 Task: Use Sports Car racing Effect in this video Movie B.mp4
Action: Mouse pressed left at (376, 190)
Screenshot: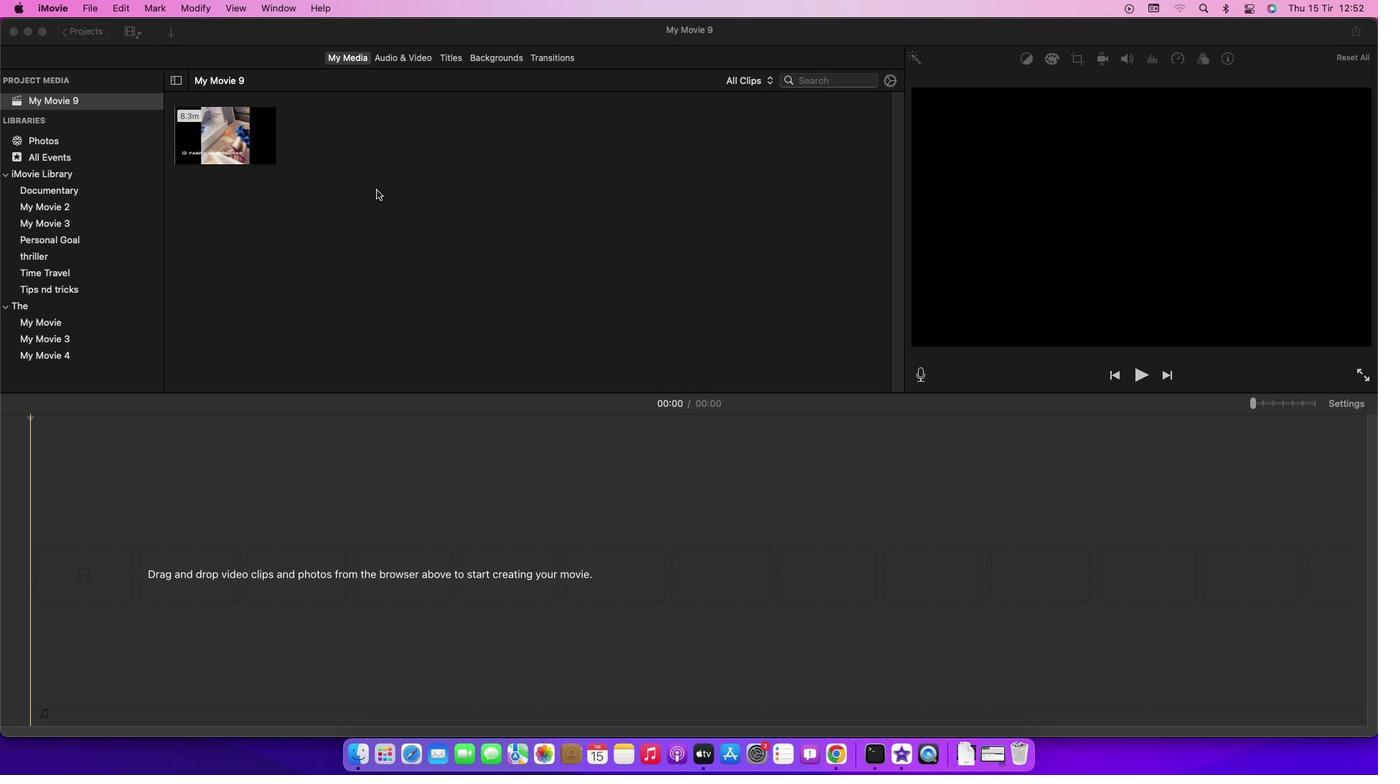 
Action: Mouse moved to (253, 142)
Screenshot: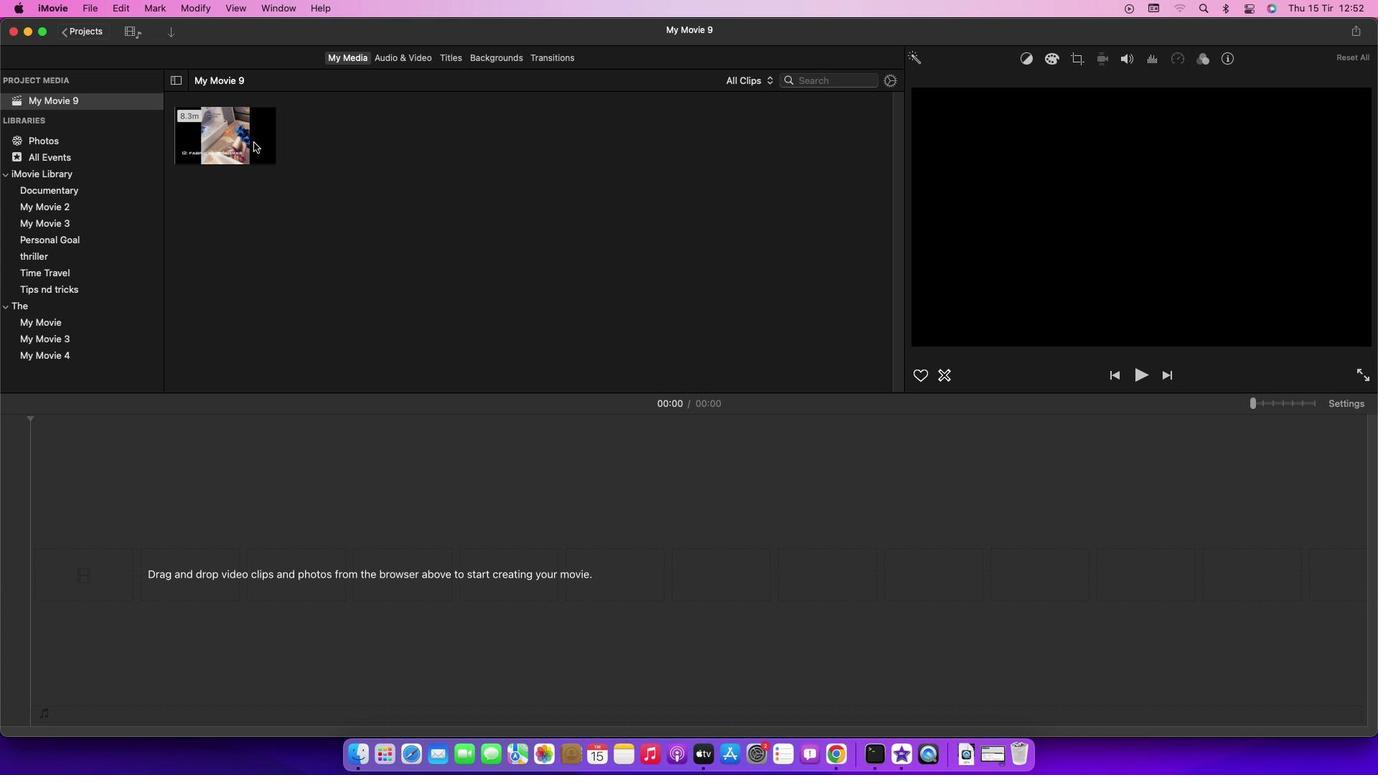 
Action: Mouse pressed left at (253, 142)
Screenshot: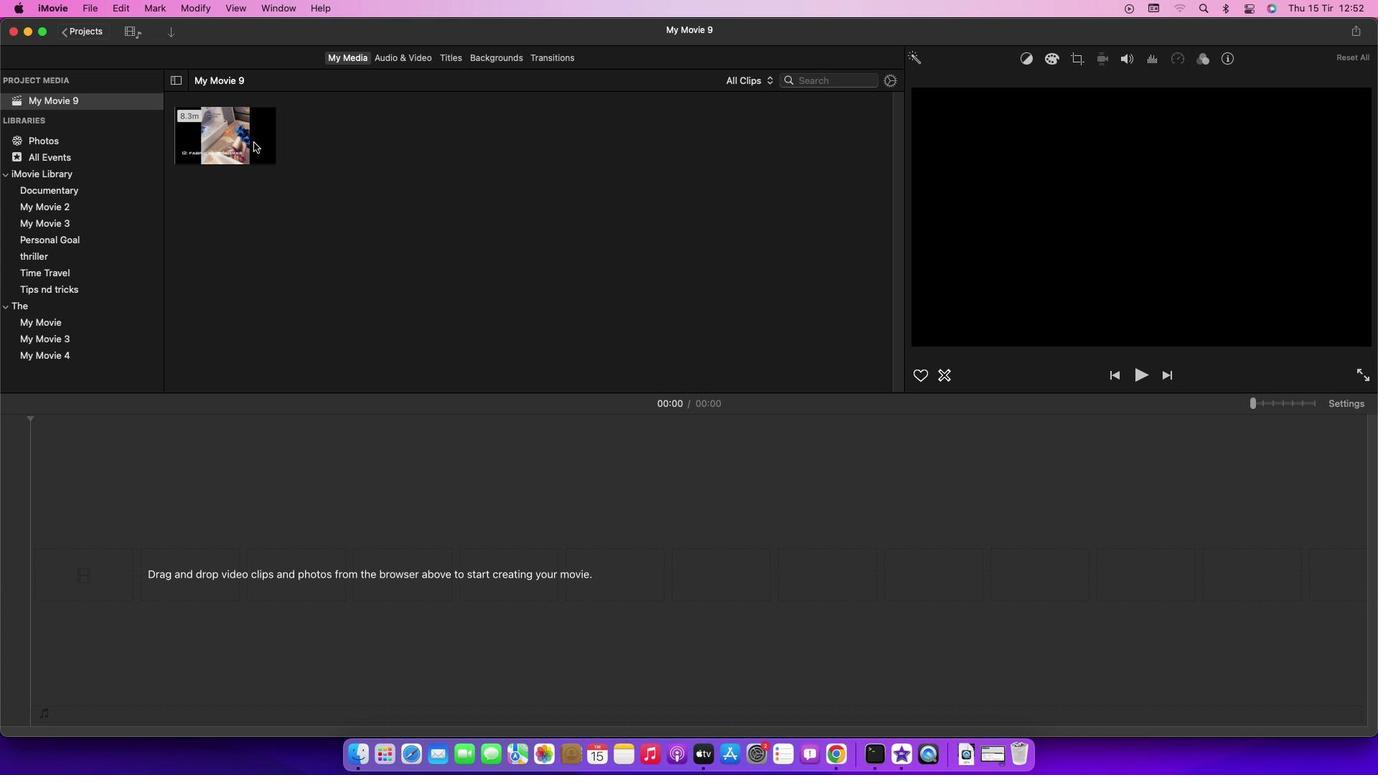 
Action: Mouse moved to (244, 132)
Screenshot: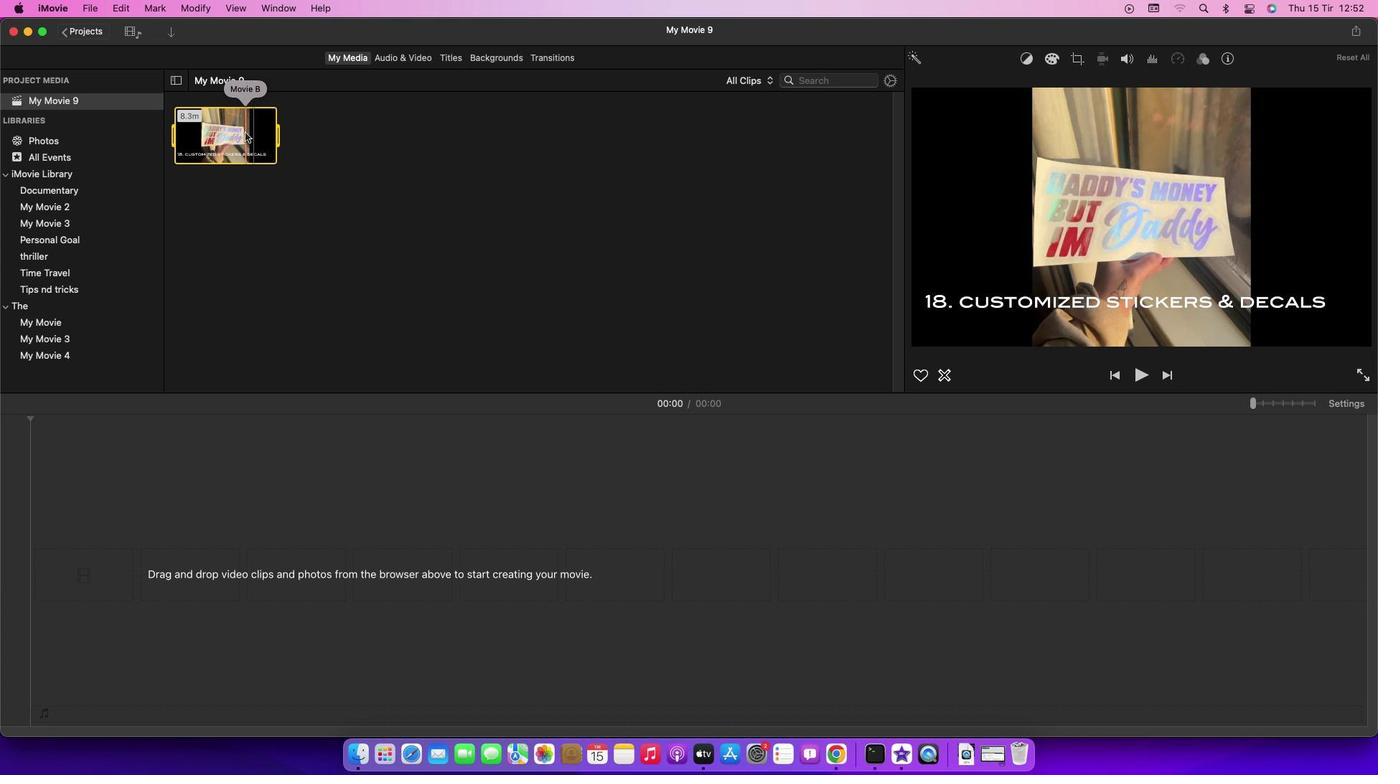 
Action: Mouse pressed left at (244, 132)
Screenshot: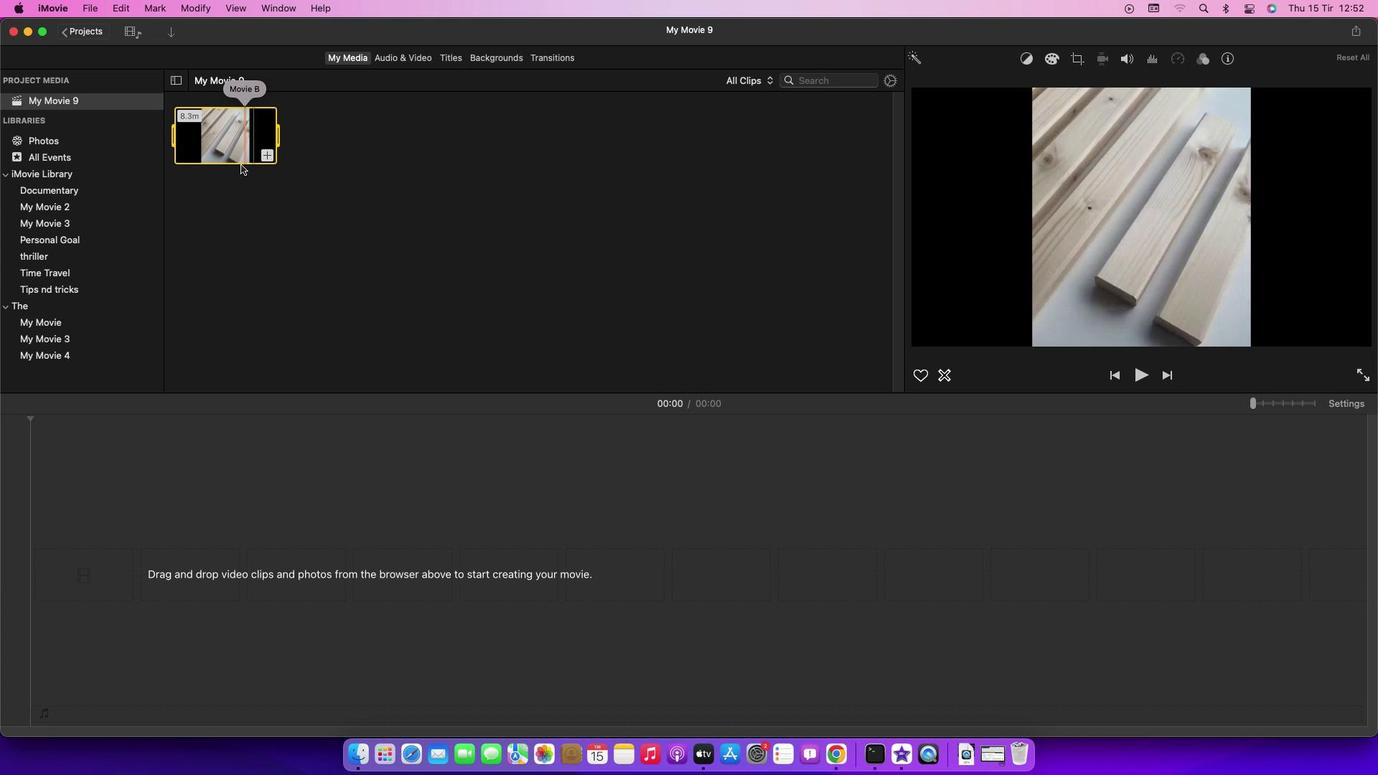 
Action: Mouse moved to (396, 61)
Screenshot: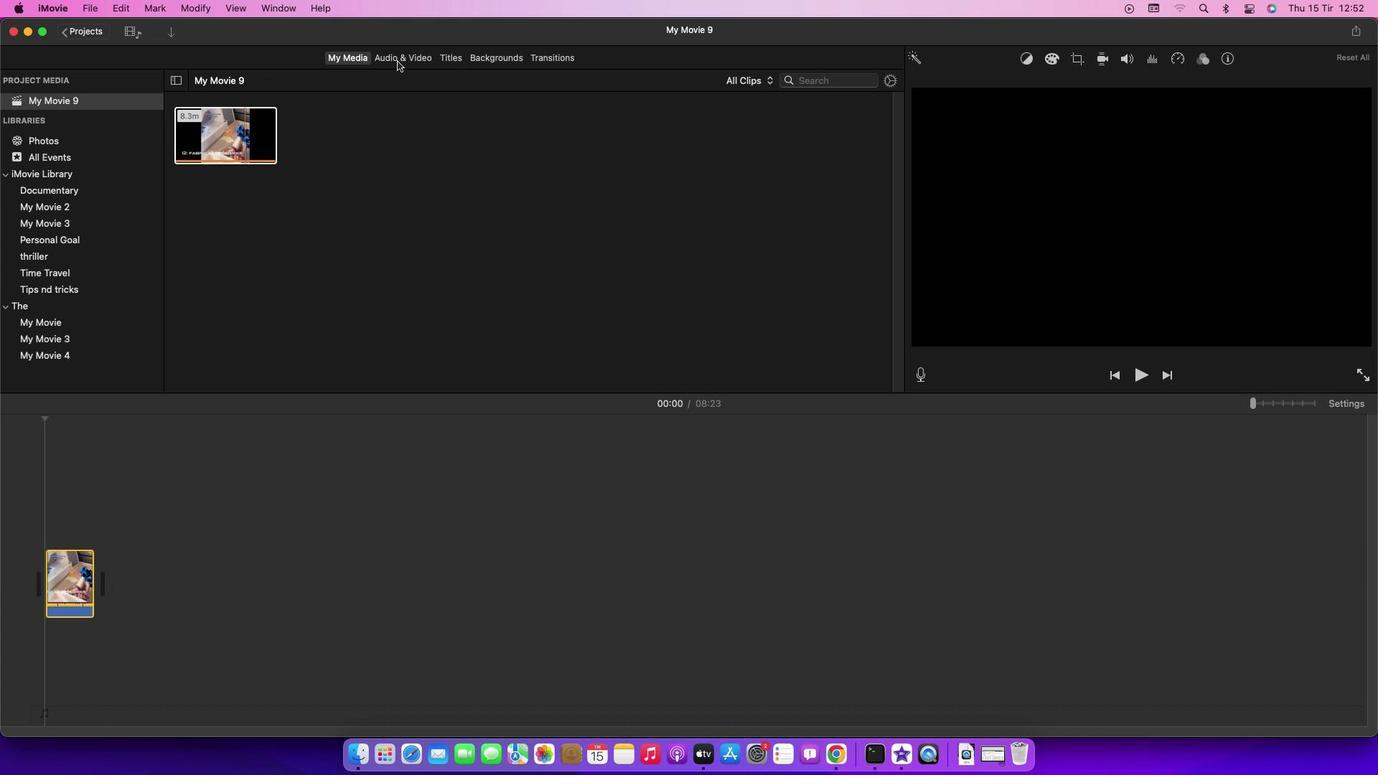 
Action: Mouse pressed left at (396, 61)
Screenshot: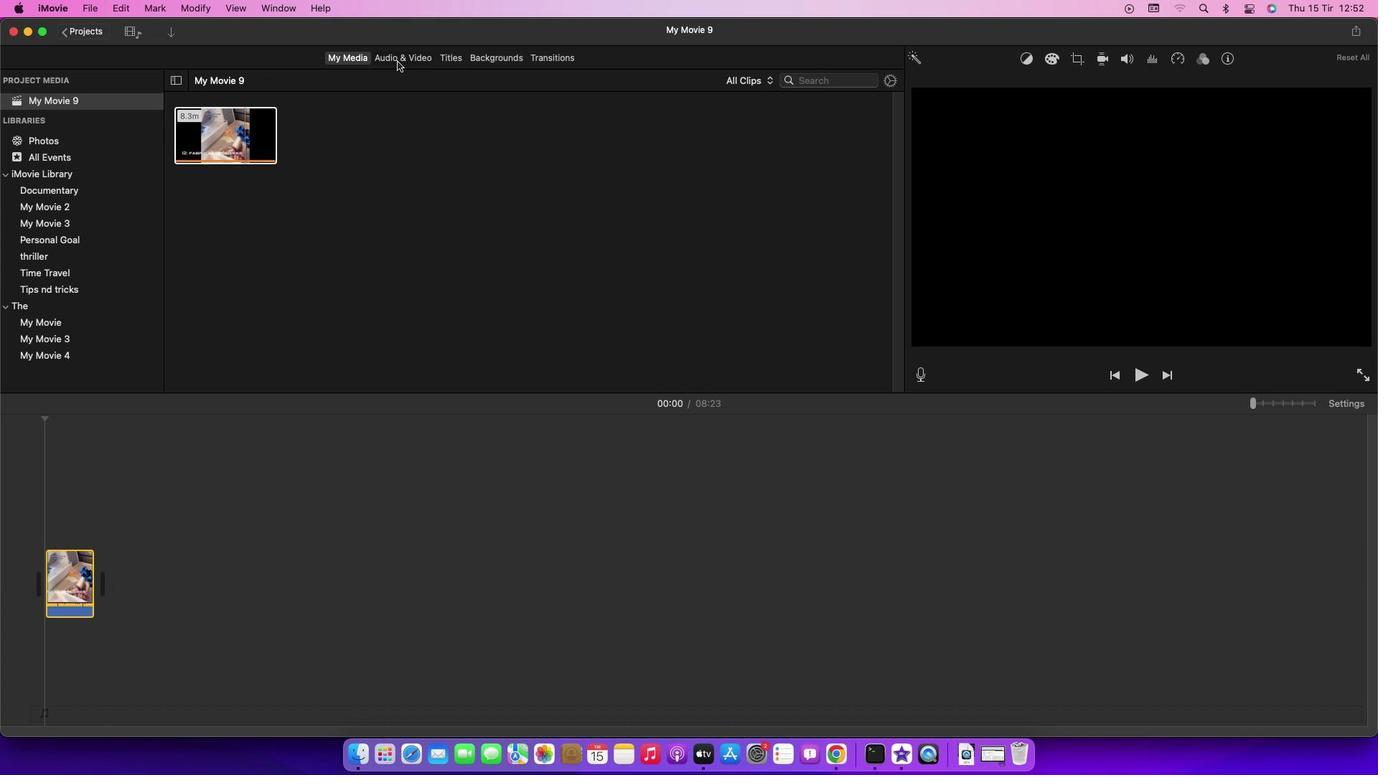 
Action: Mouse moved to (71, 133)
Screenshot: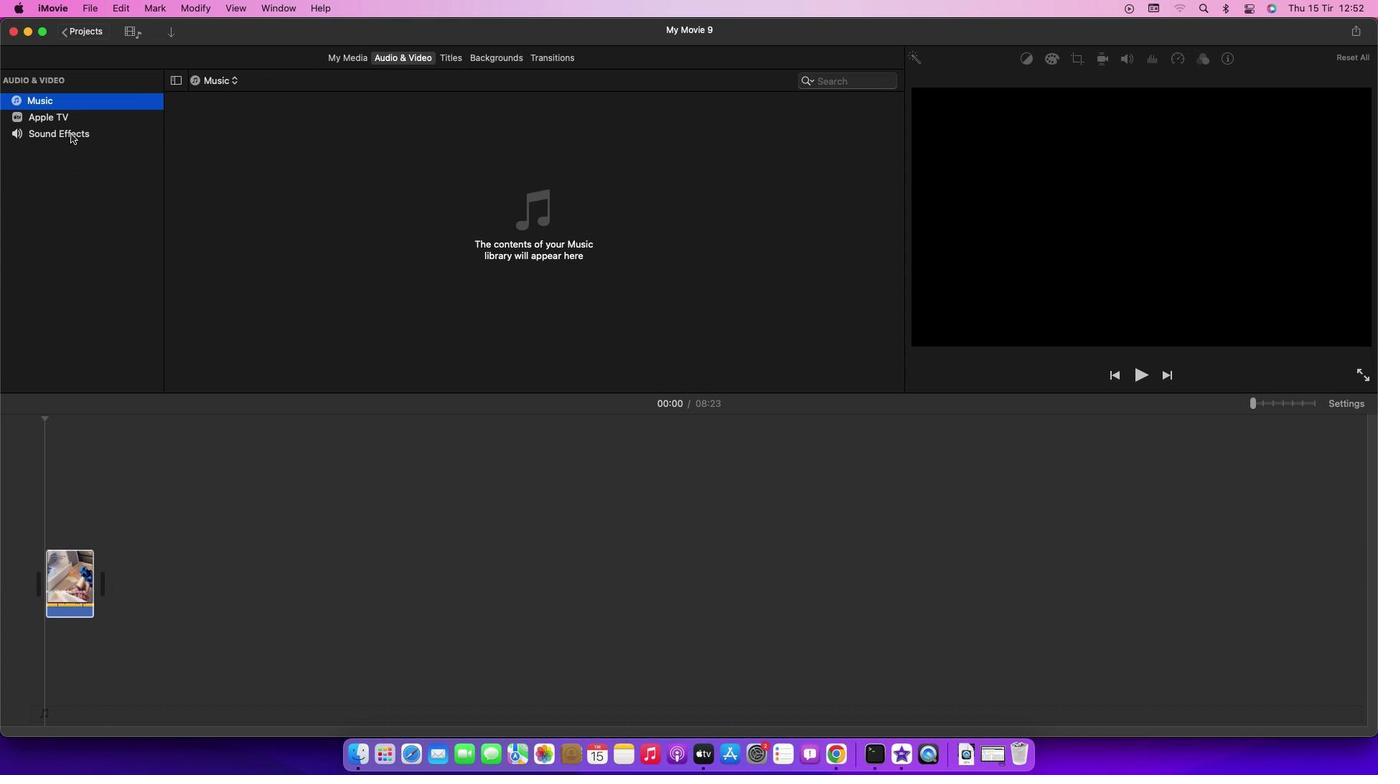 
Action: Mouse pressed left at (71, 133)
Screenshot: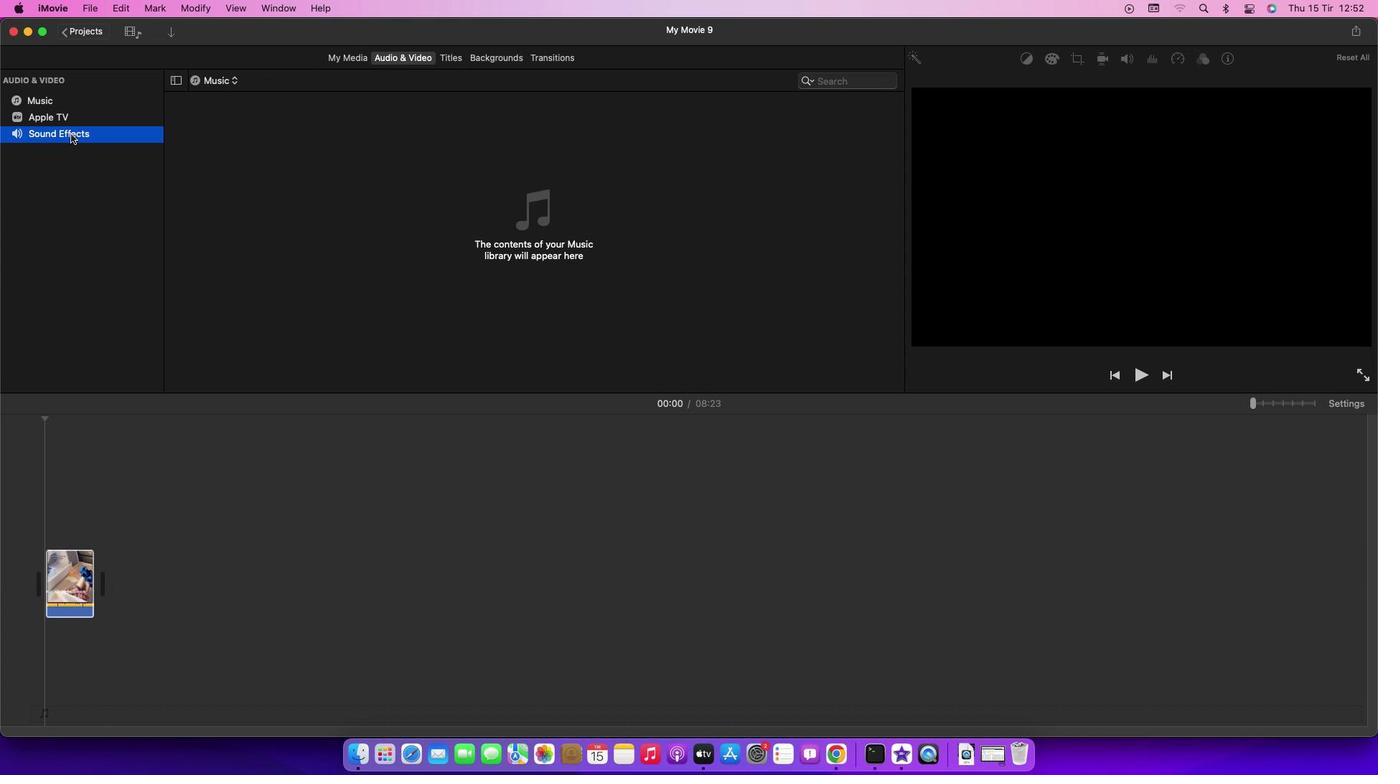 
Action: Mouse moved to (246, 310)
Screenshot: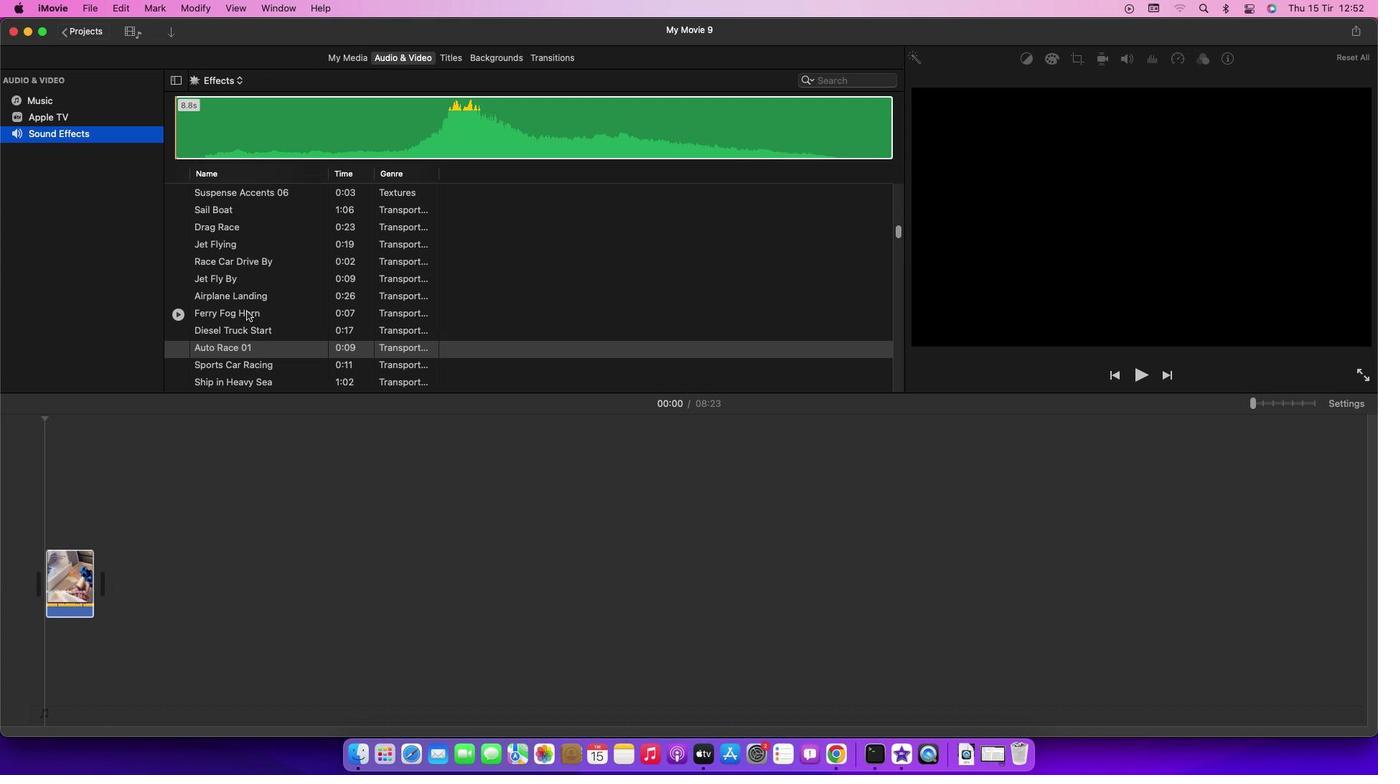 
Action: Mouse scrolled (246, 310) with delta (0, 0)
Screenshot: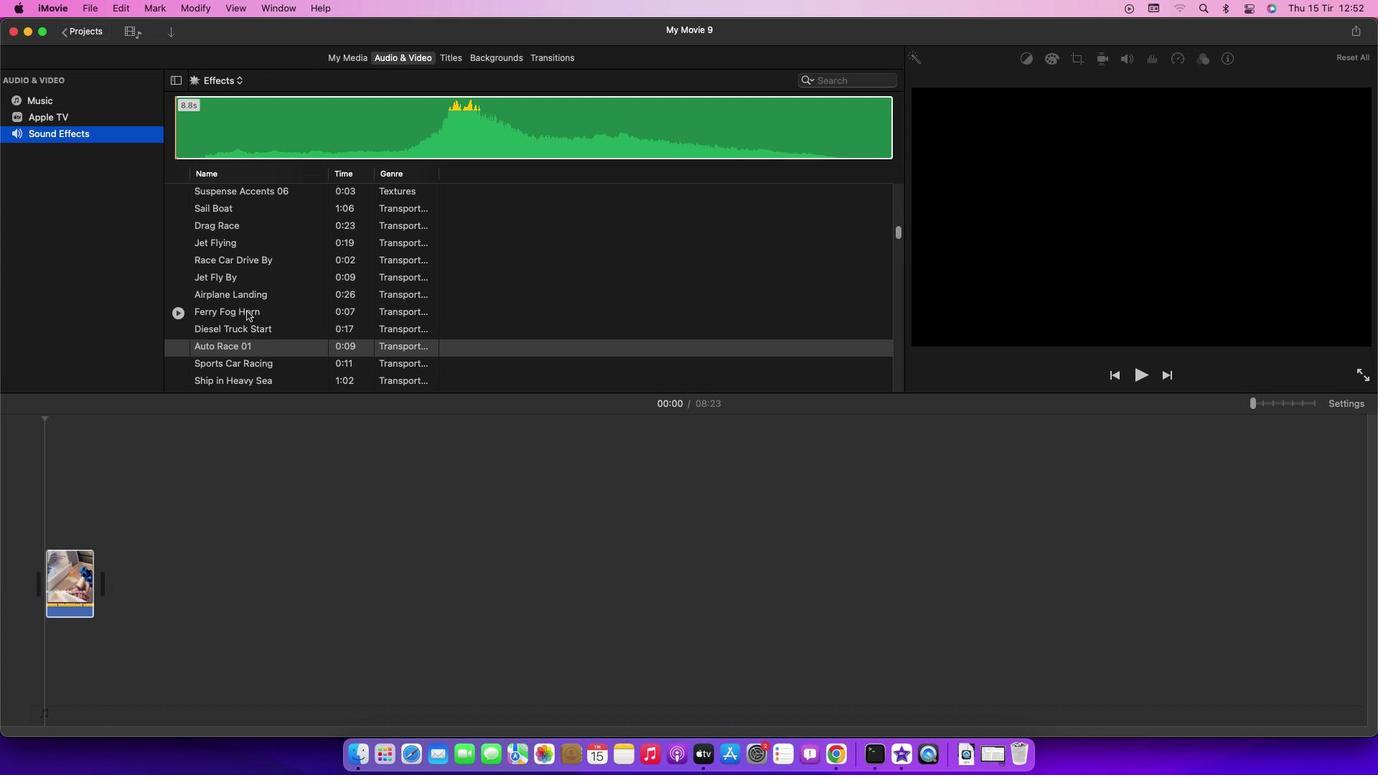 
Action: Mouse scrolled (246, 310) with delta (0, 0)
Screenshot: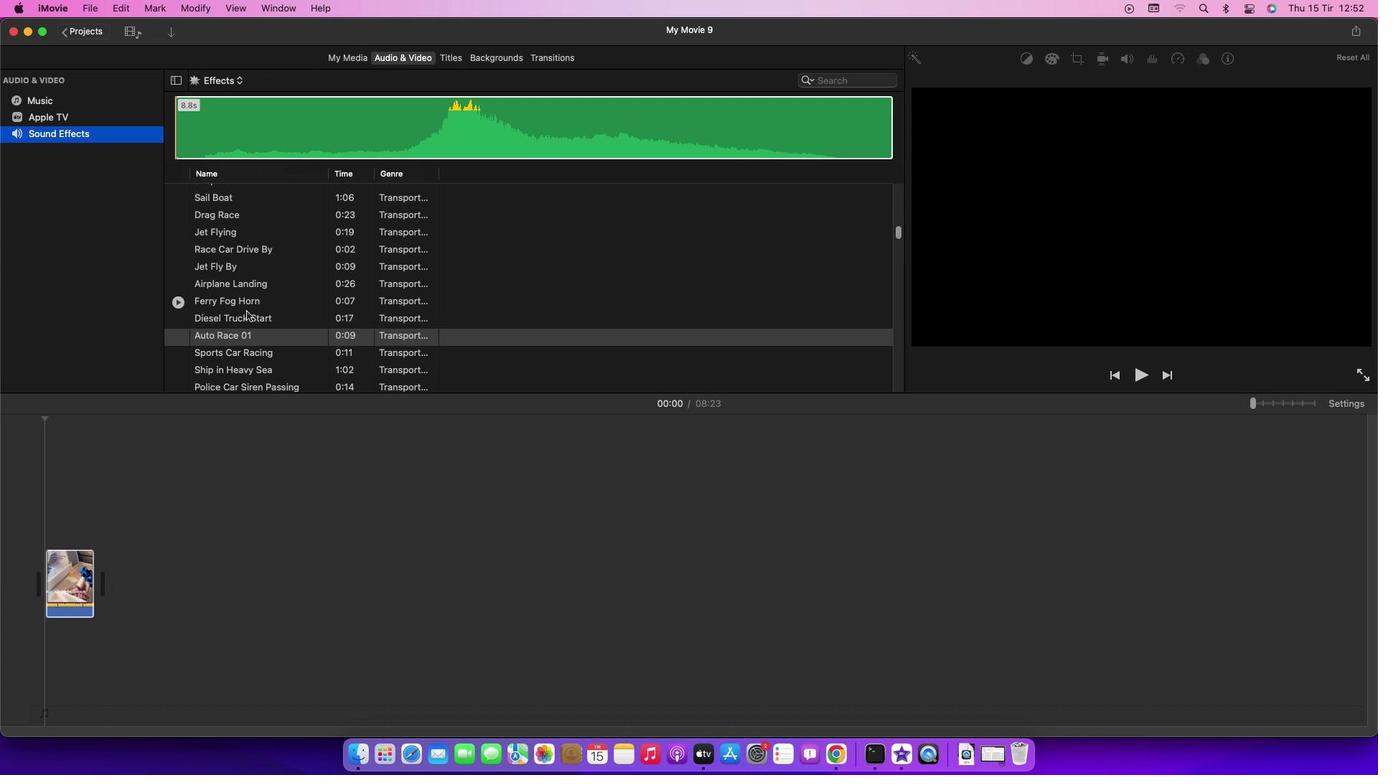 
Action: Mouse scrolled (246, 310) with delta (0, 0)
Screenshot: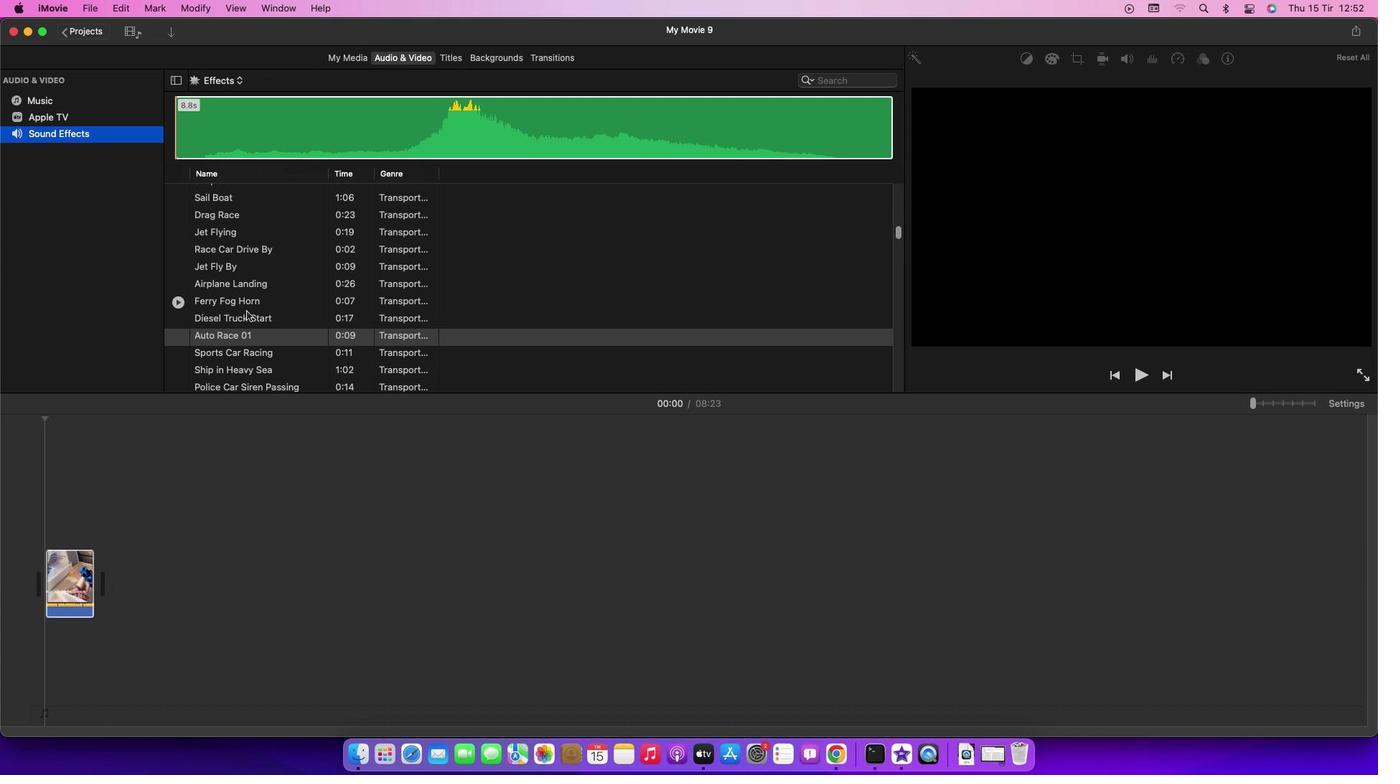 
Action: Mouse moved to (230, 355)
Screenshot: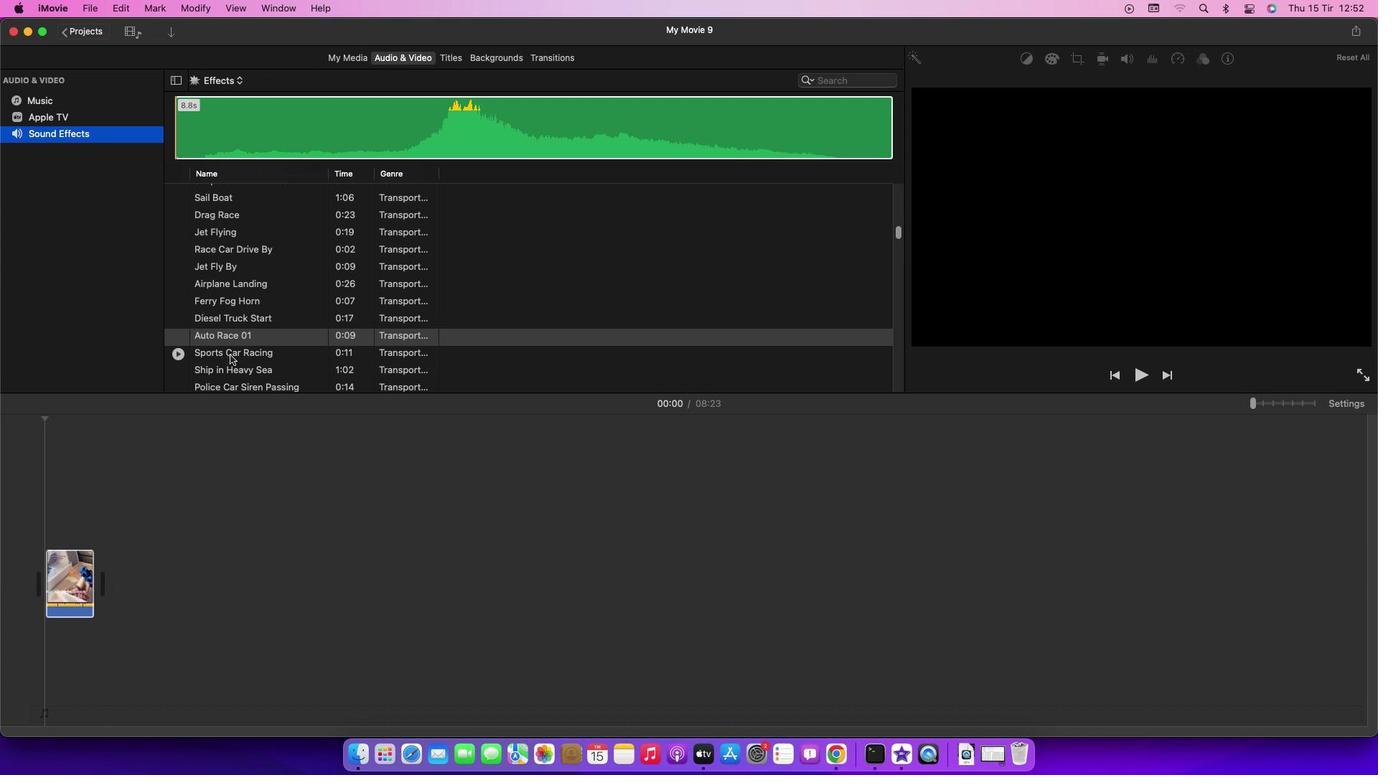 
Action: Mouse pressed left at (230, 355)
Screenshot: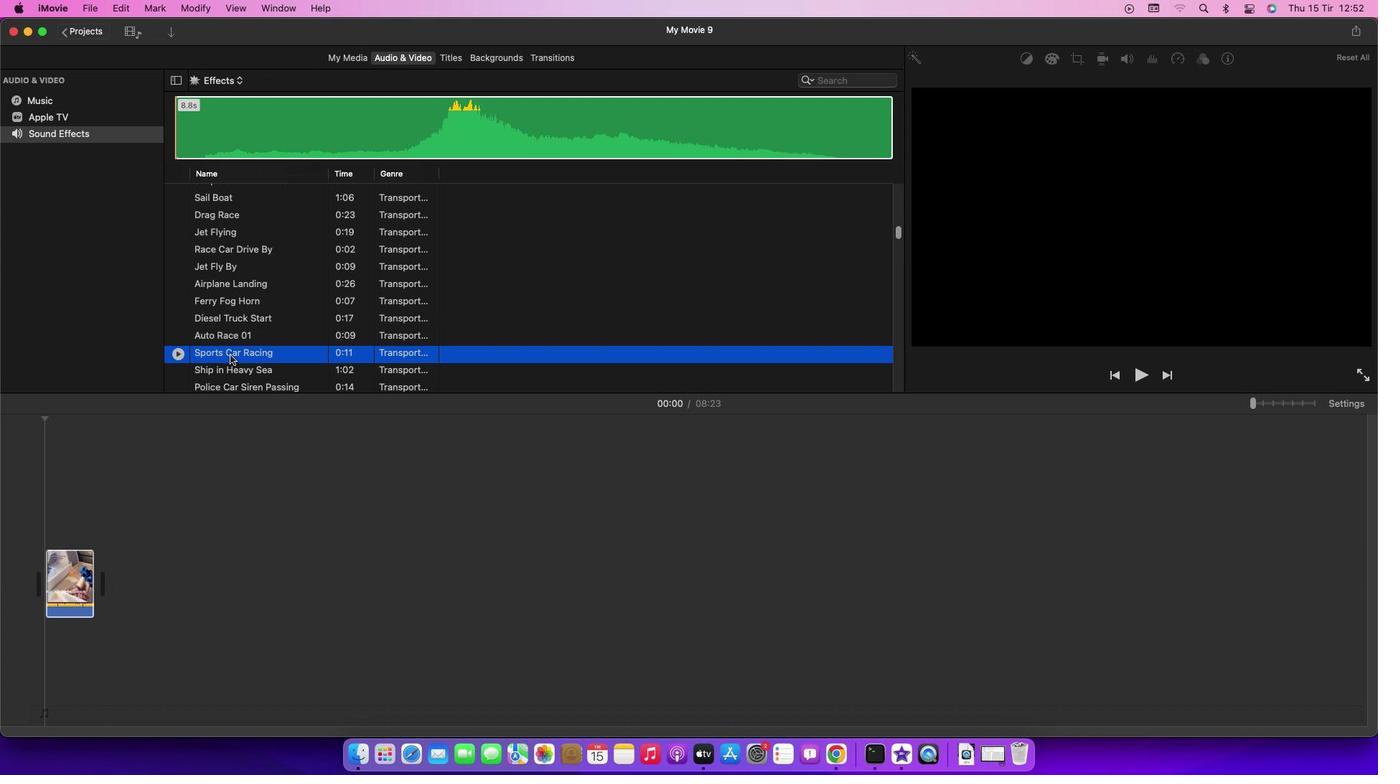 
Action: Mouse moved to (231, 354)
Screenshot: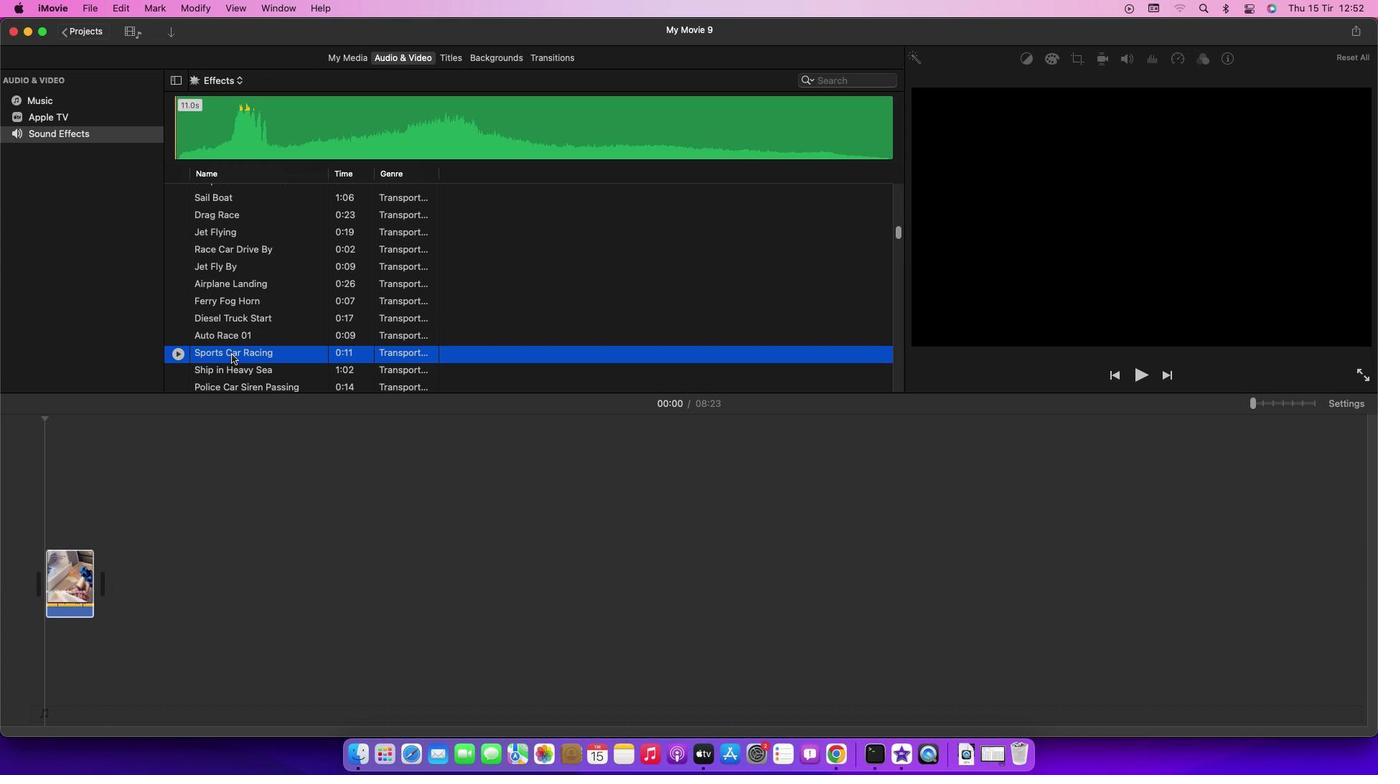 
Action: Mouse pressed left at (231, 354)
Screenshot: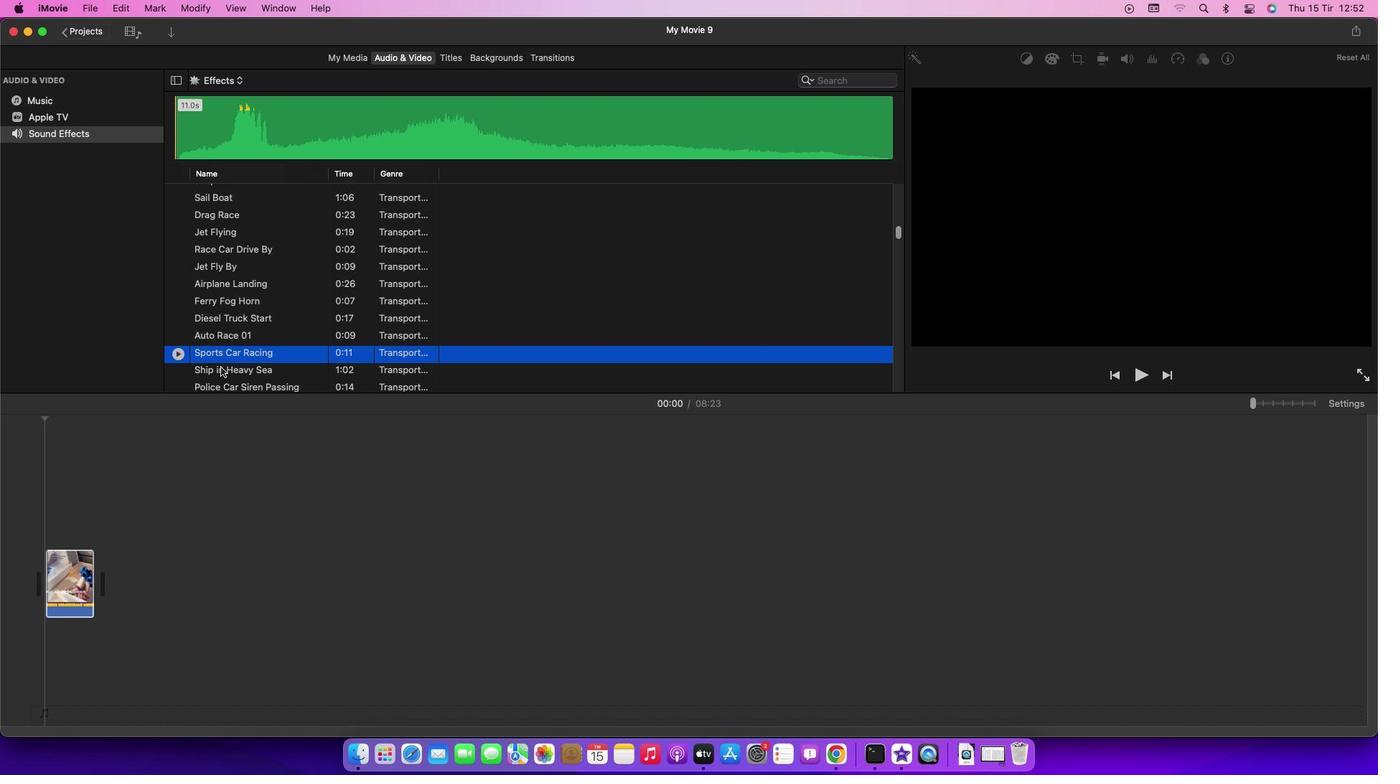 
Action: Mouse moved to (377, 577)
Screenshot: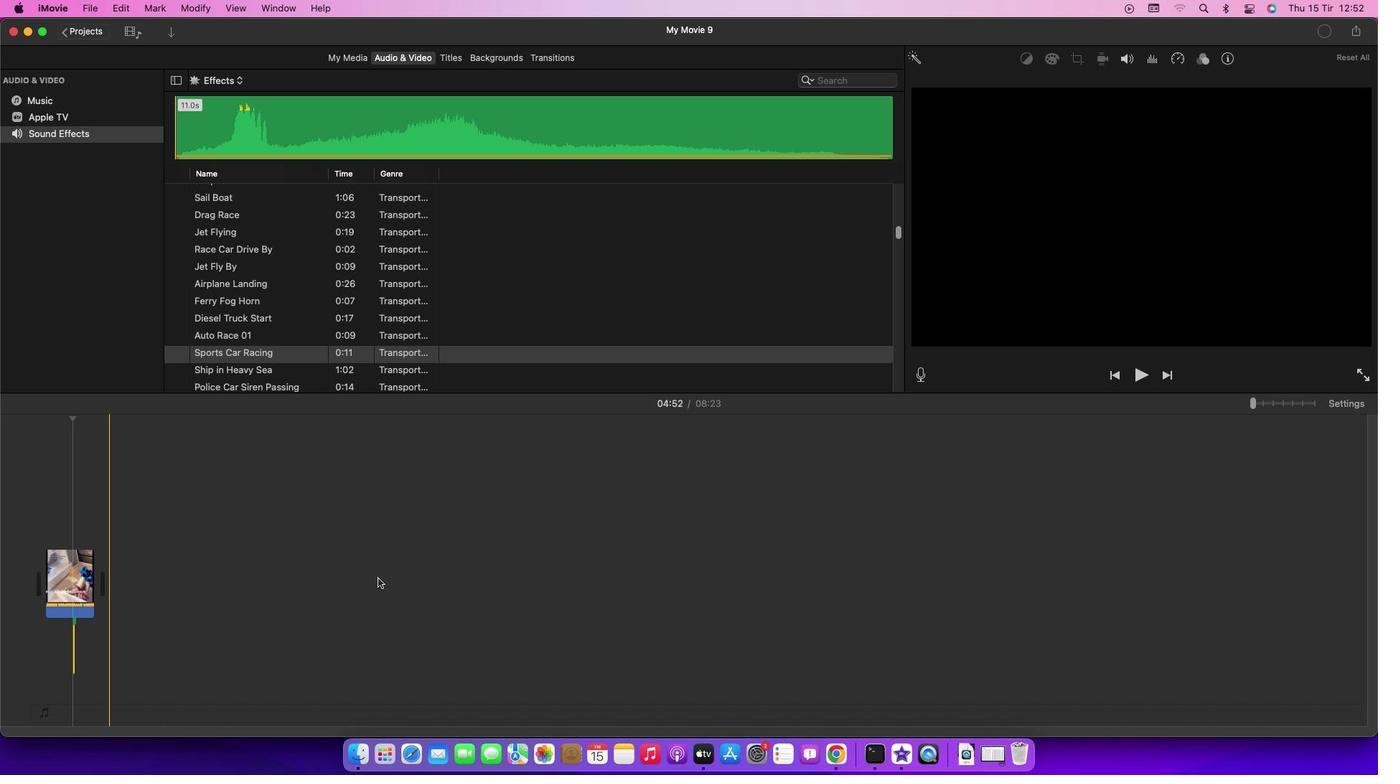 
